 Task: Sort the products by unit price (high first).
Action: Mouse pressed left at (19, 122)
Screenshot: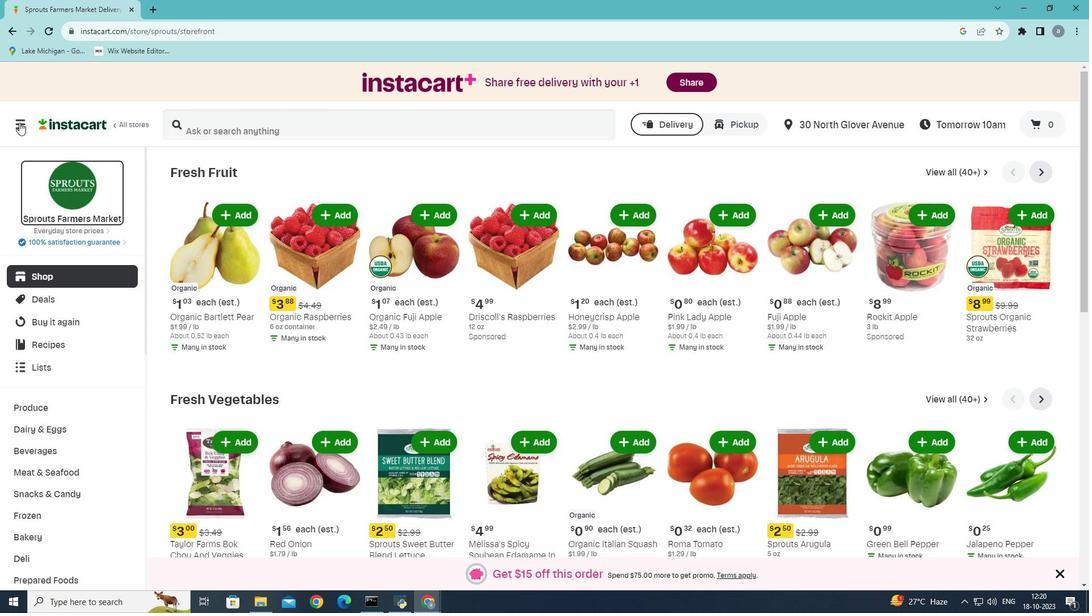 
Action: Mouse moved to (38, 326)
Screenshot: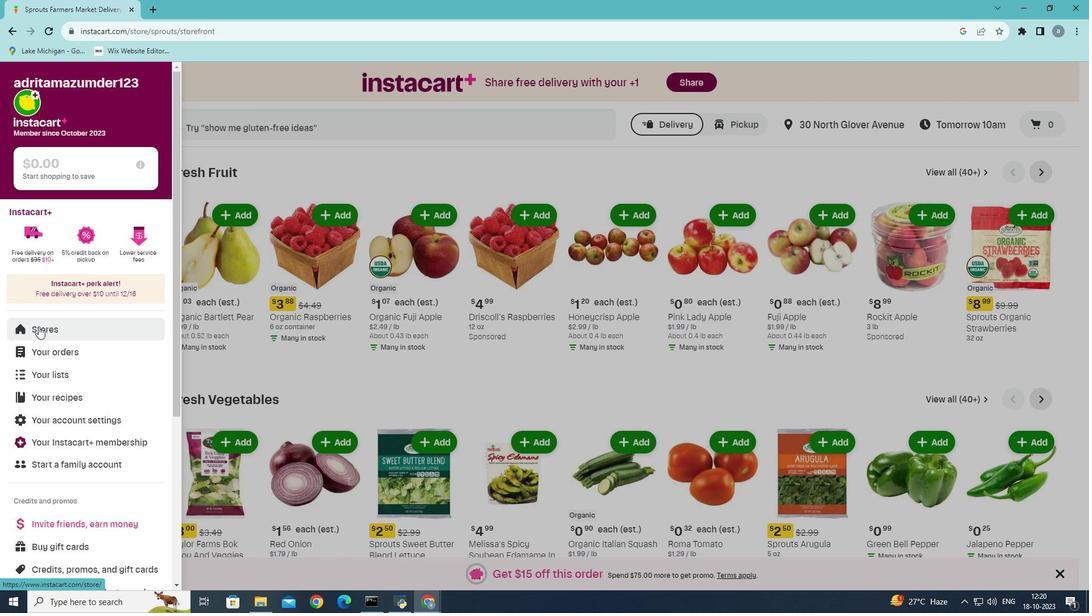 
Action: Mouse pressed left at (38, 326)
Screenshot: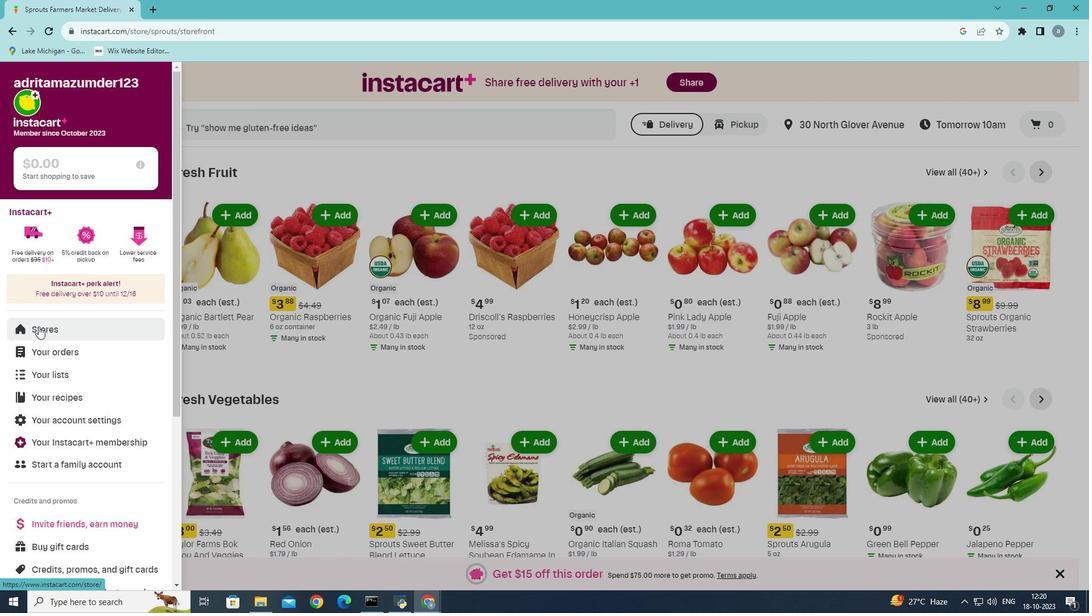 
Action: Mouse moved to (272, 126)
Screenshot: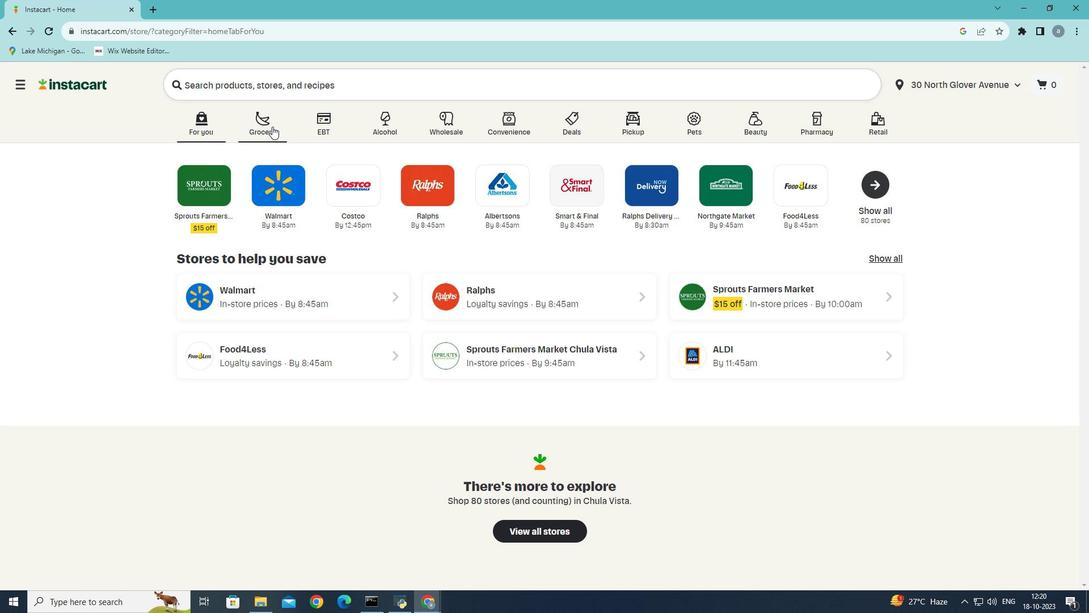 
Action: Mouse pressed left at (272, 126)
Screenshot: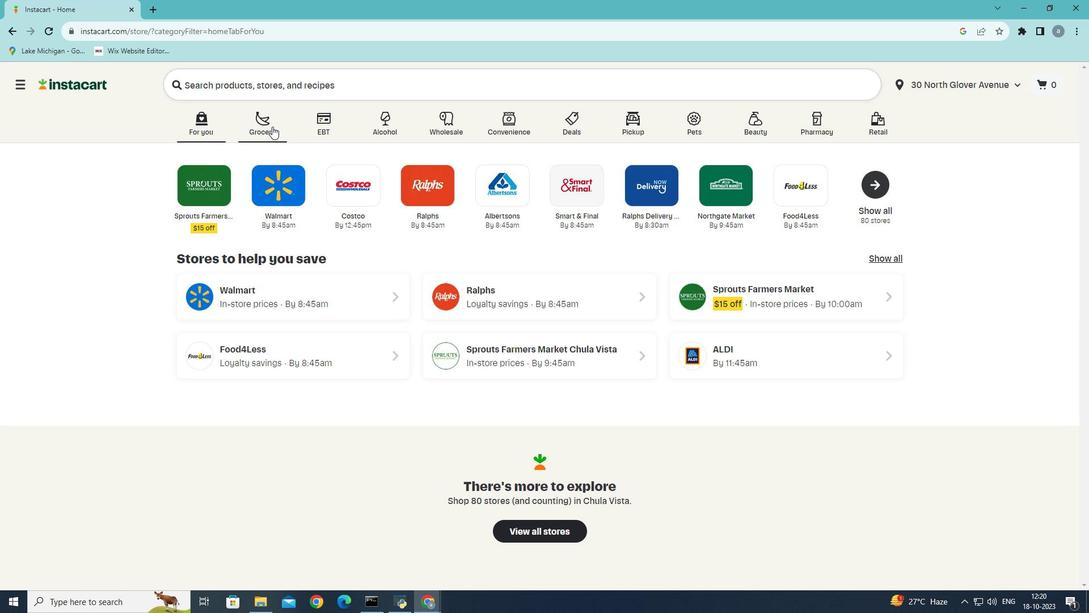 
Action: Mouse moved to (258, 332)
Screenshot: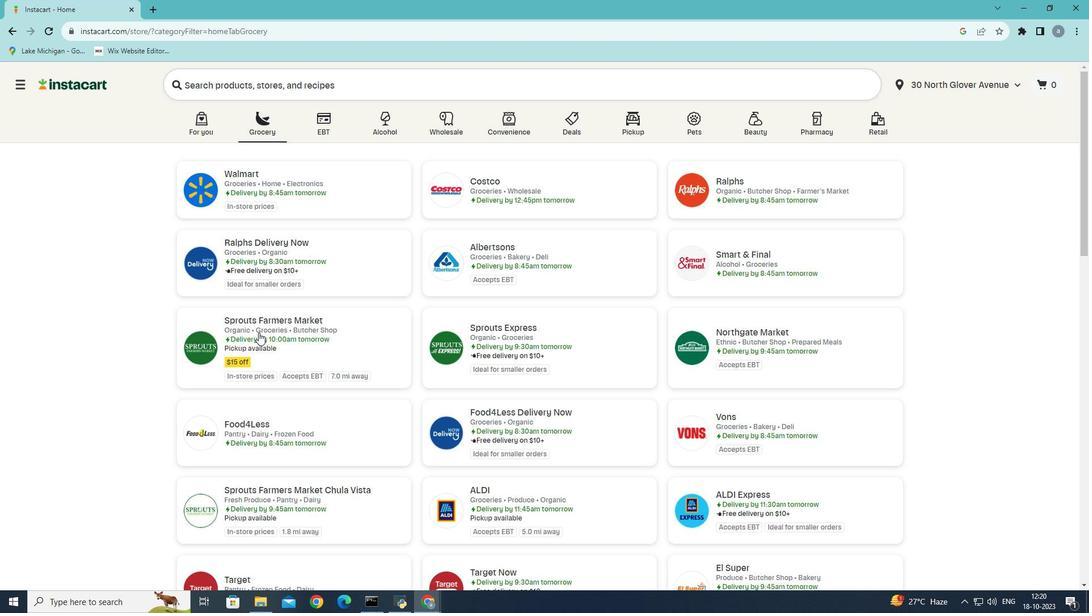 
Action: Mouse pressed left at (258, 332)
Screenshot: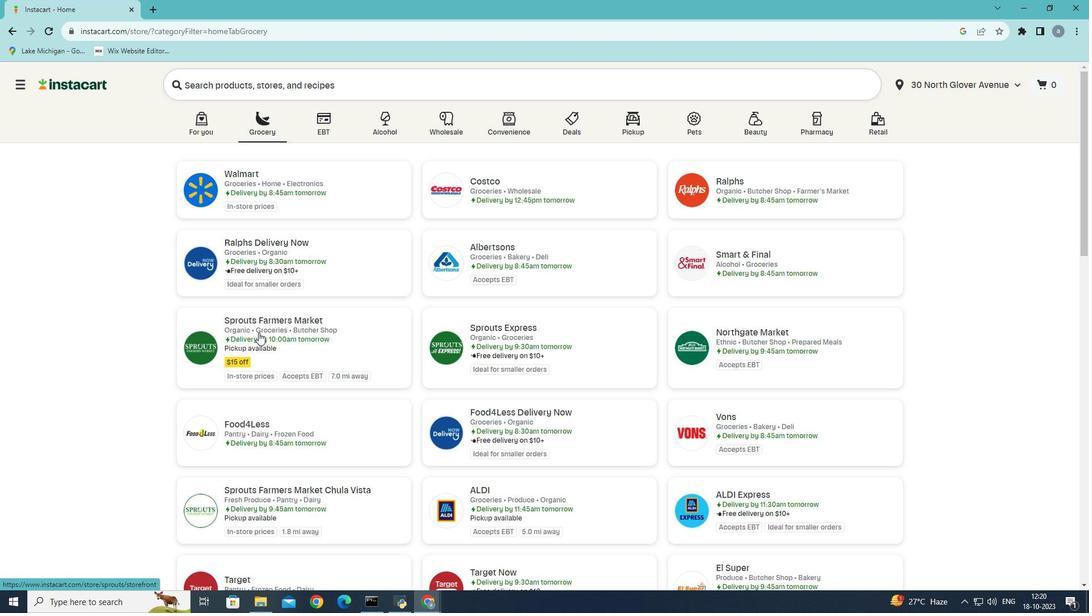 
Action: Mouse moved to (68, 472)
Screenshot: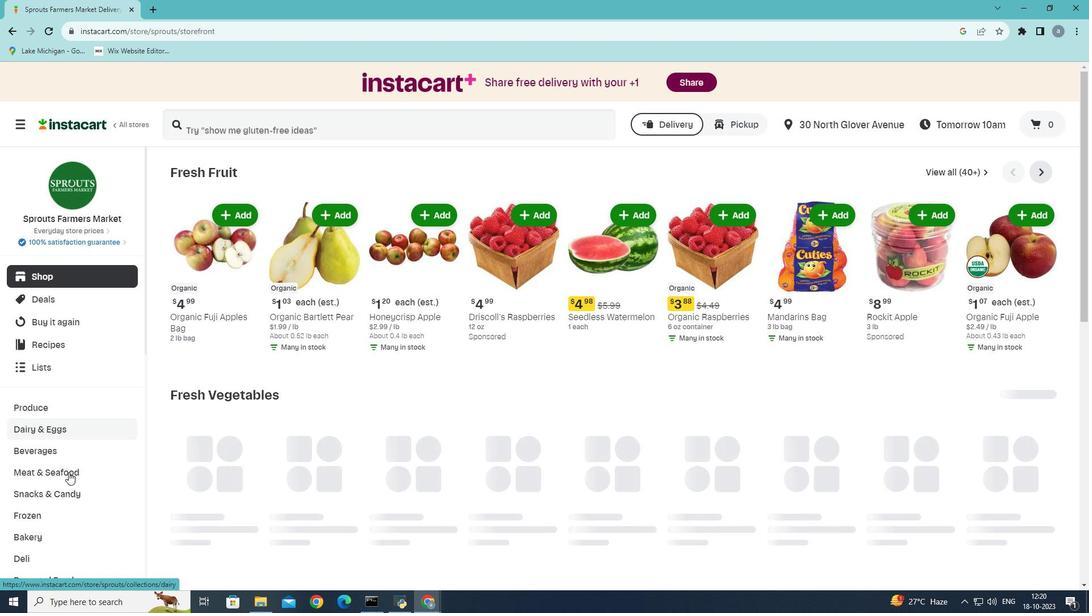 
Action: Mouse pressed left at (68, 472)
Screenshot: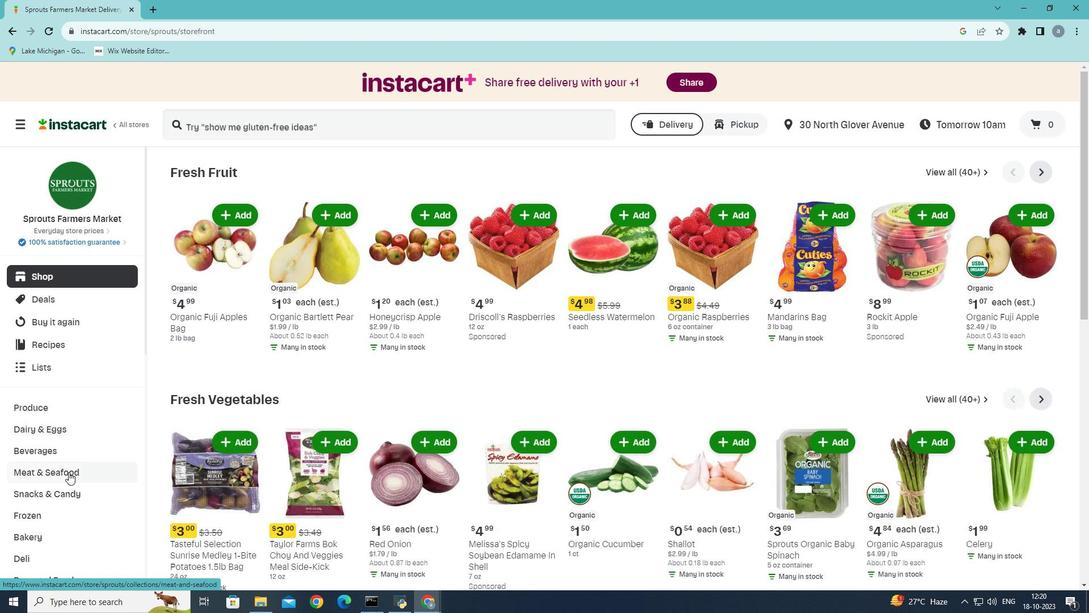 
Action: Mouse moved to (359, 202)
Screenshot: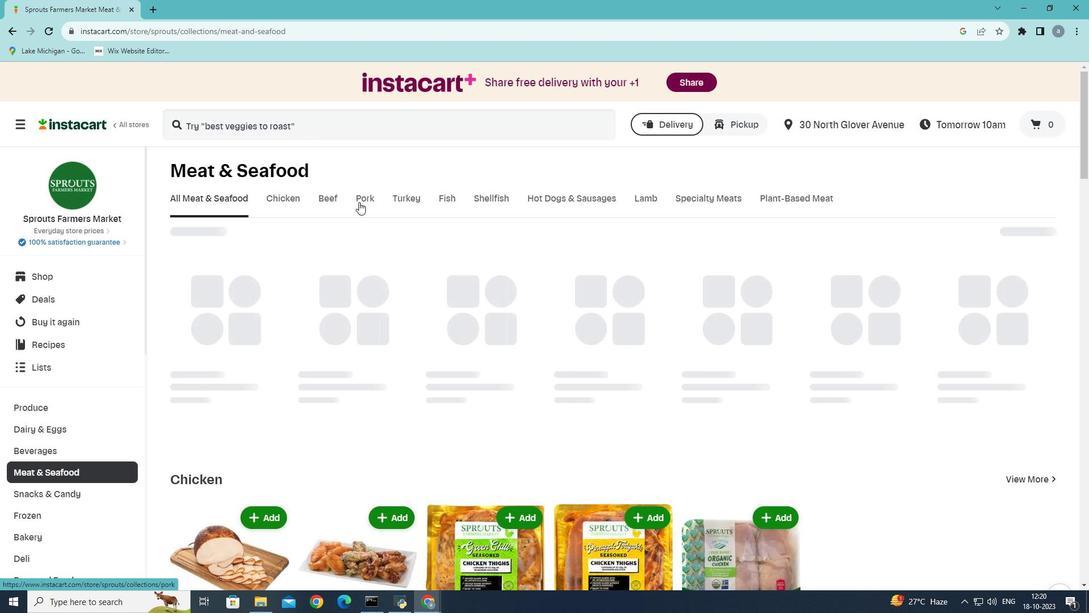 
Action: Mouse pressed left at (359, 202)
Screenshot: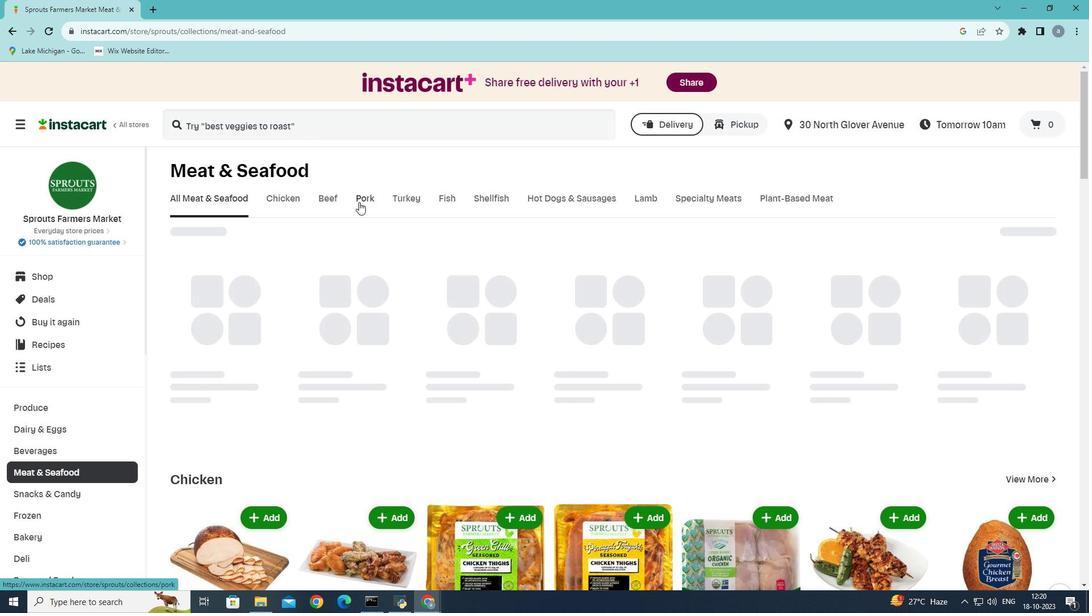 
Action: Mouse moved to (329, 256)
Screenshot: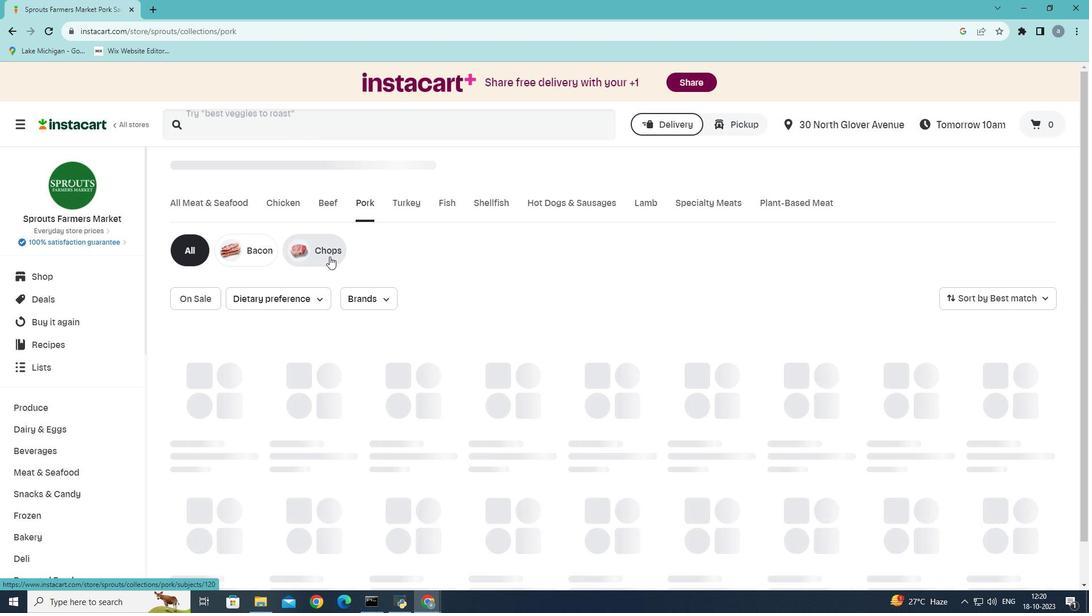 
Action: Mouse pressed left at (329, 256)
Screenshot: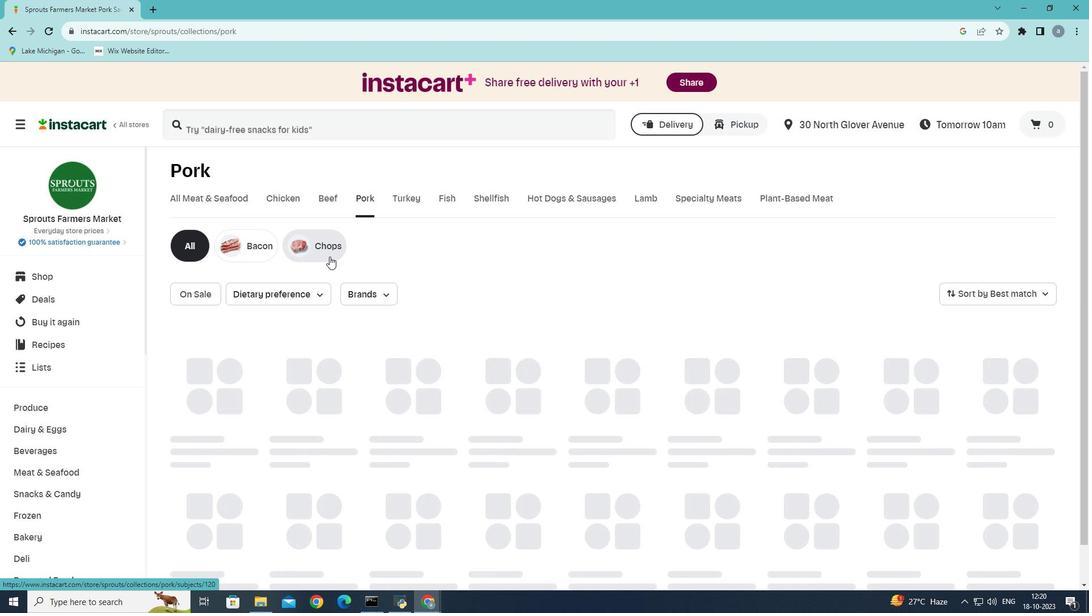 
Action: Mouse moved to (1056, 294)
Screenshot: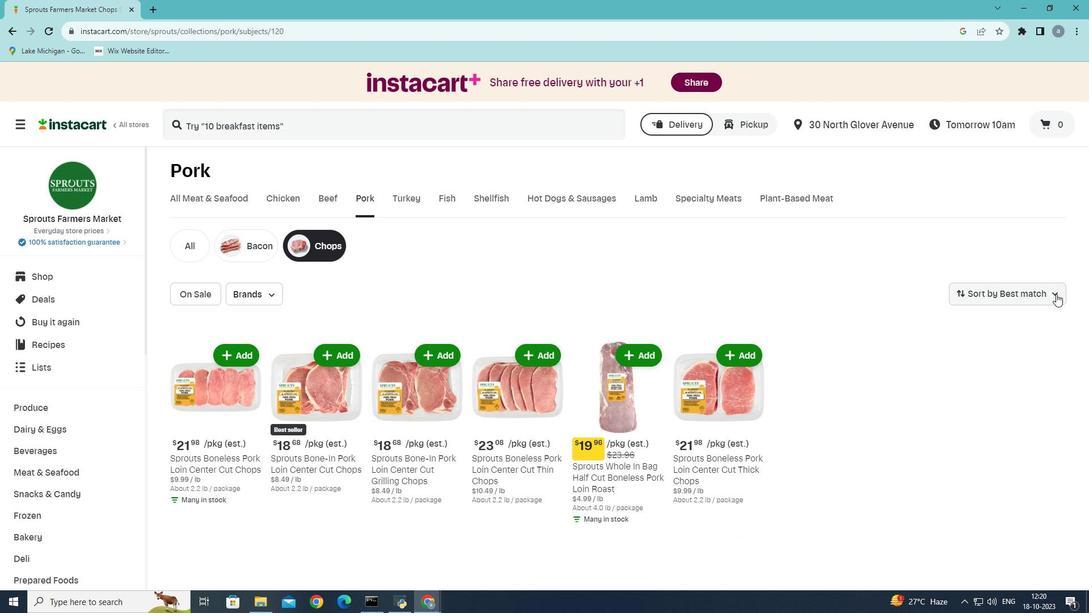 
Action: Mouse pressed left at (1056, 294)
Screenshot: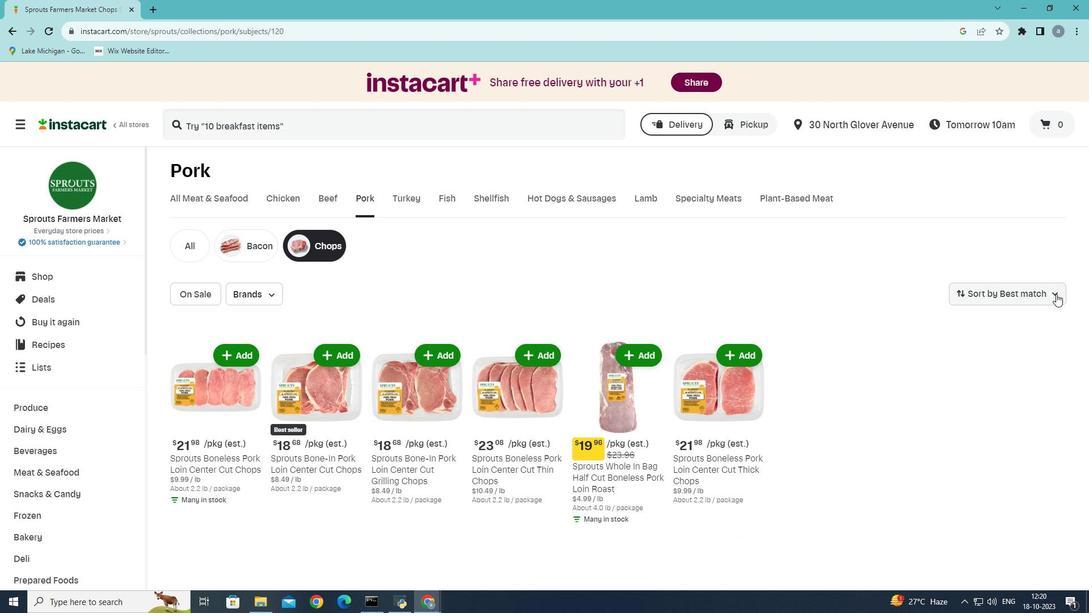 
Action: Mouse moved to (1027, 434)
Screenshot: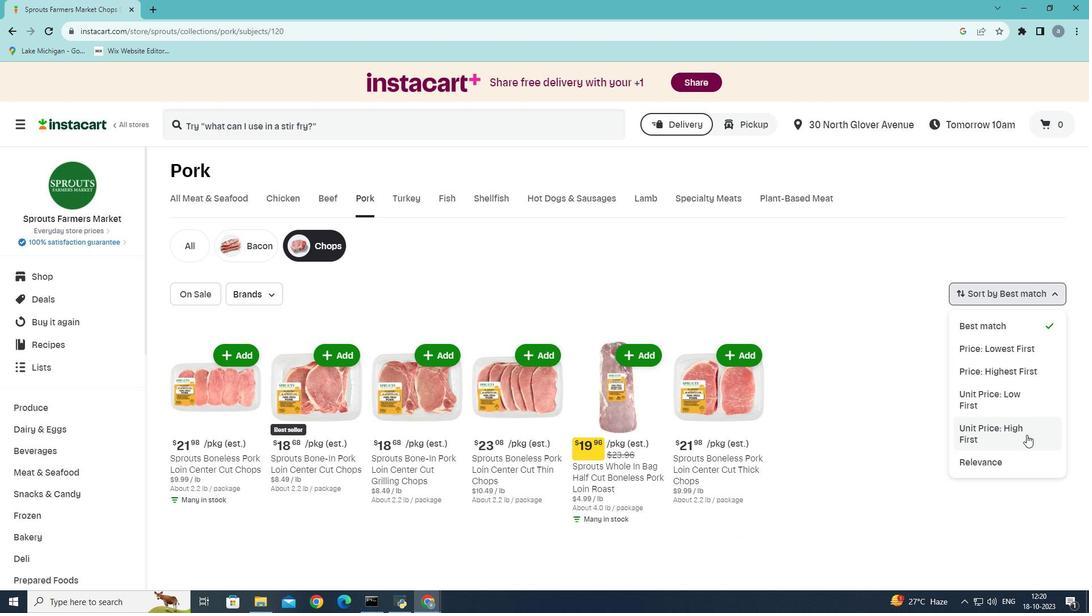 
Action: Mouse pressed left at (1027, 434)
Screenshot: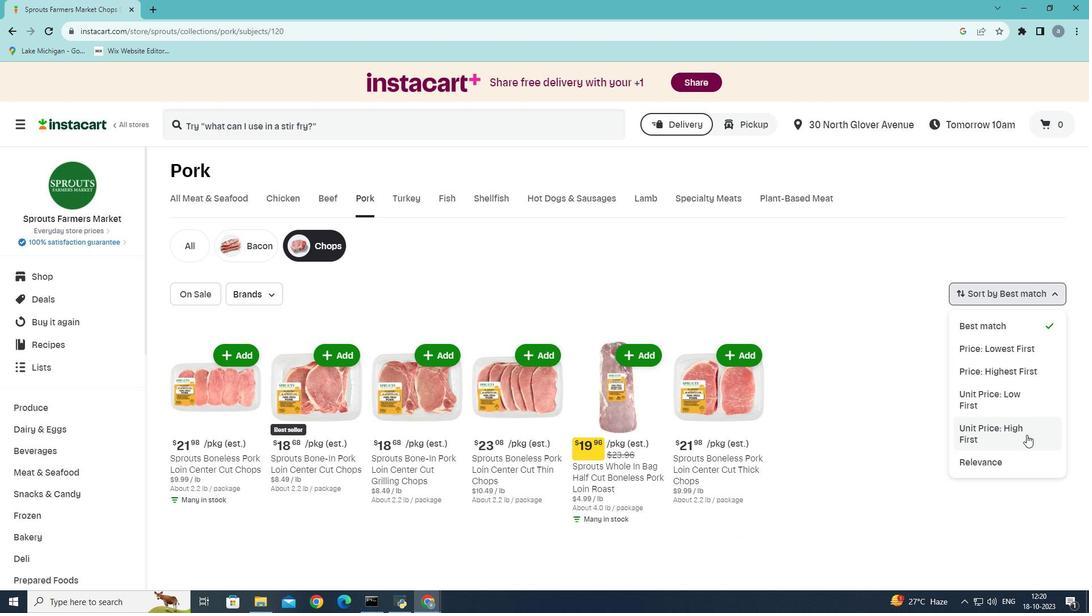 
Action: Mouse moved to (1026, 435)
Screenshot: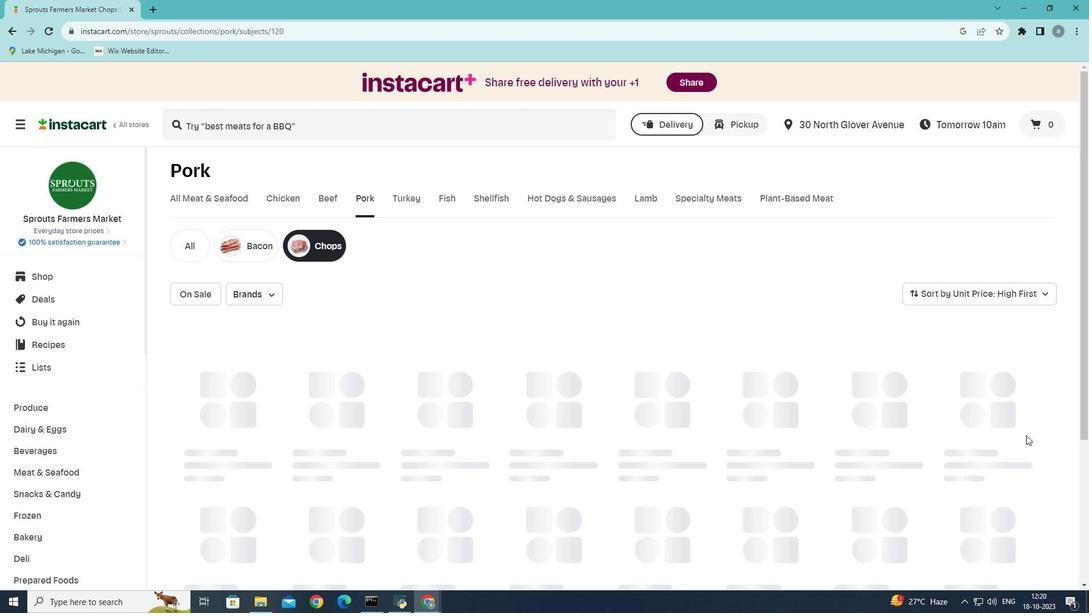 
